 Task: Set the monthly debts to $2,000.
Action: Mouse moved to (304, 267)
Screenshot: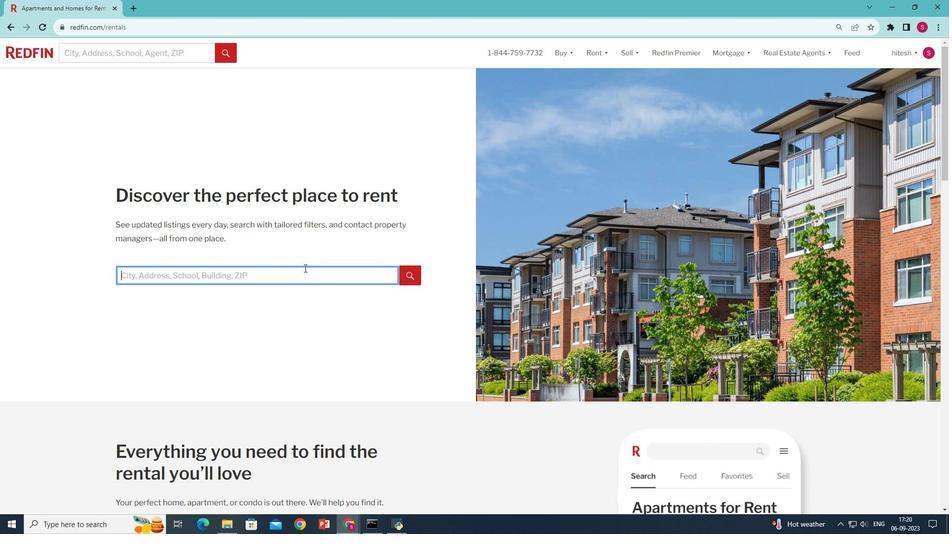 
Action: Mouse pressed left at (304, 267)
Screenshot: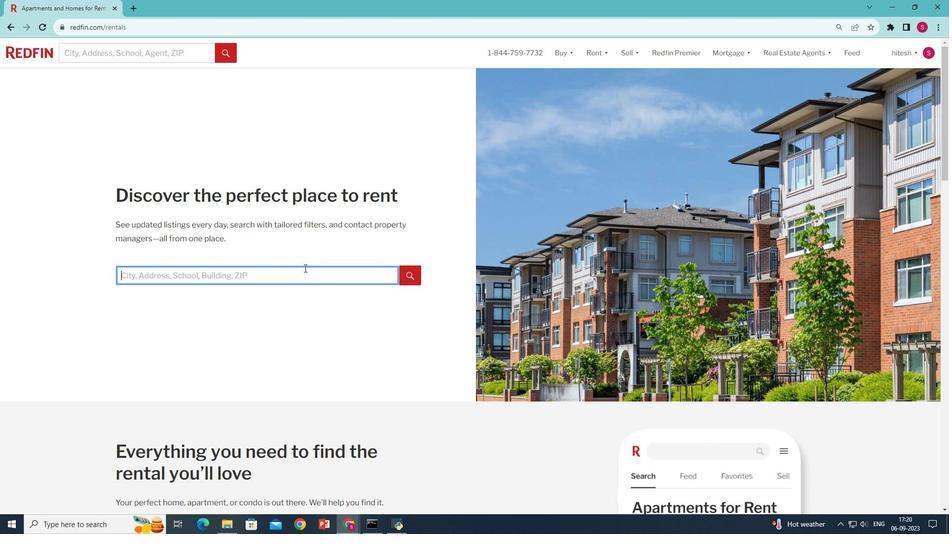 
Action: Mouse moved to (303, 272)
Screenshot: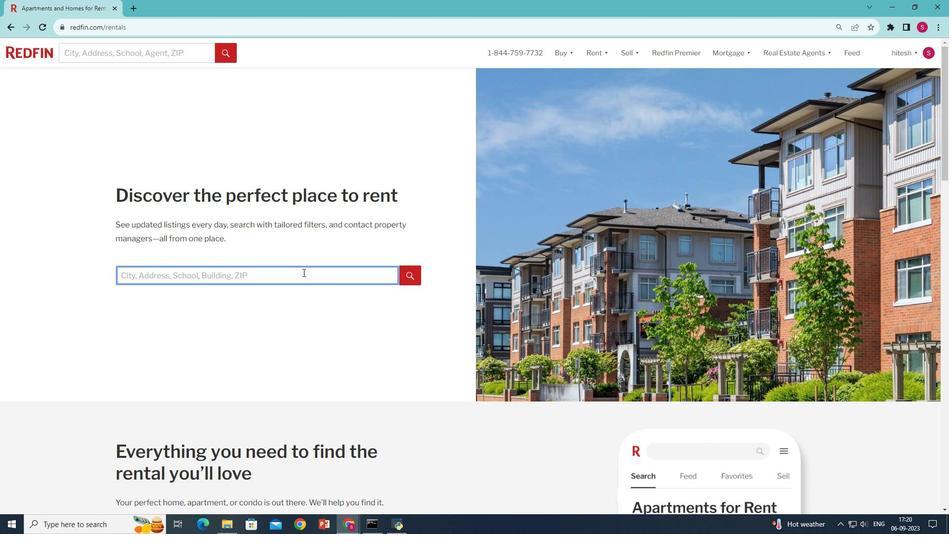 
Action: Key pressed <Key.shift>New<Key.space><Key.shift>York<Key.enter>
Screenshot: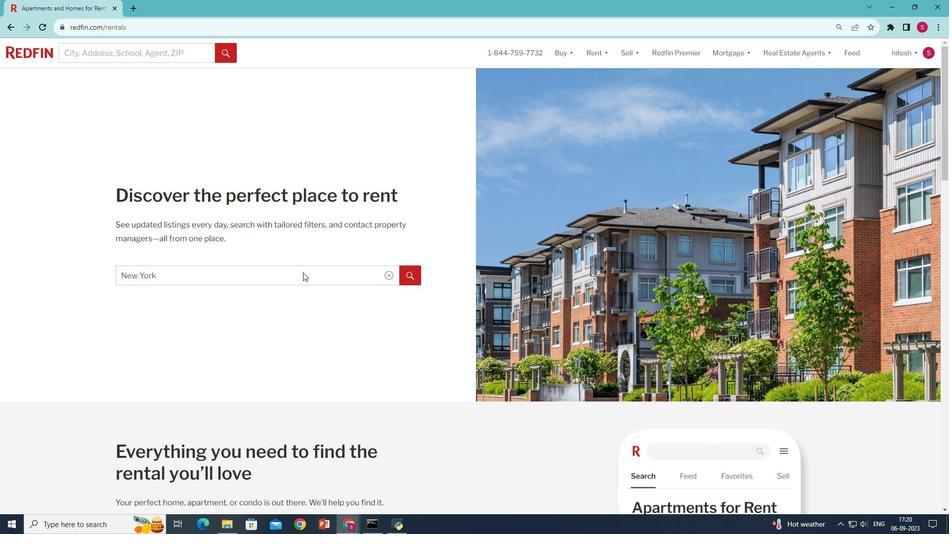 
Action: Mouse moved to (544, 140)
Screenshot: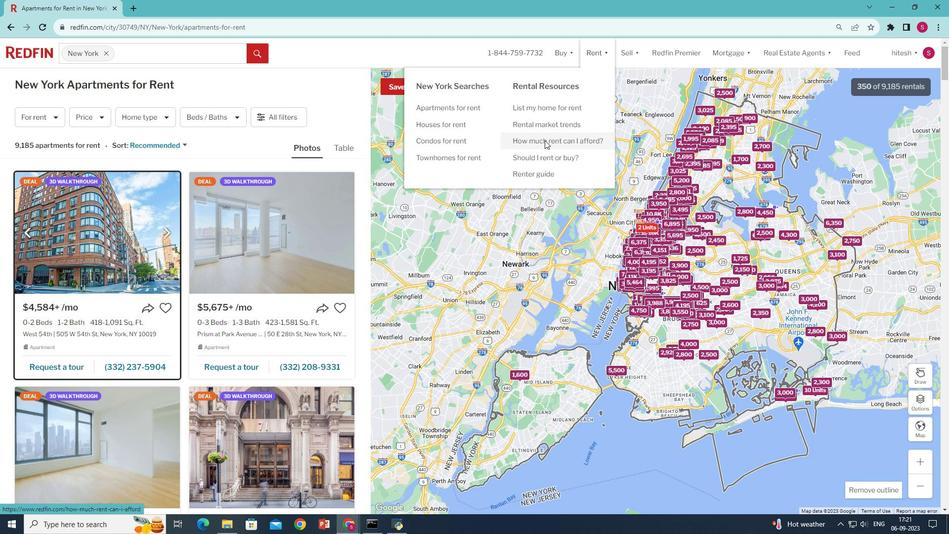 
Action: Mouse pressed left at (544, 140)
Screenshot: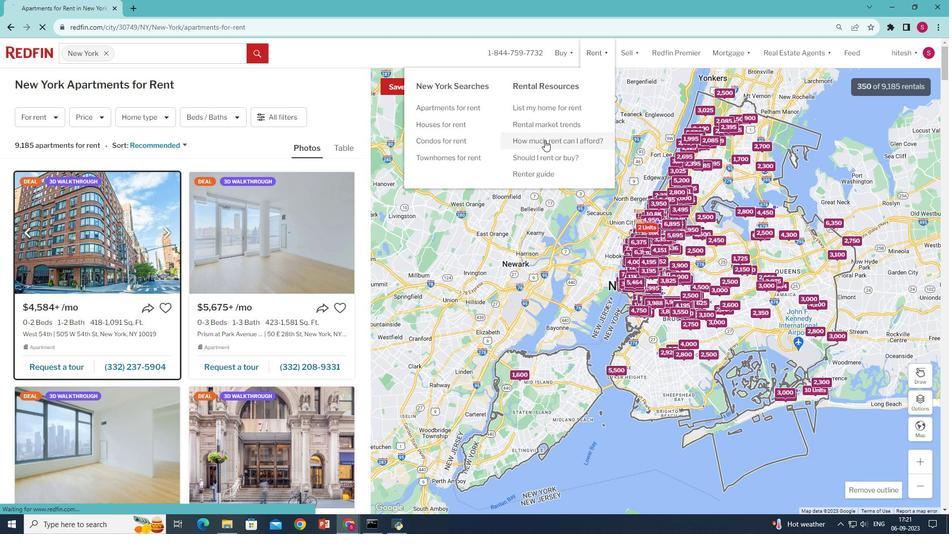 
Action: Mouse moved to (283, 265)
Screenshot: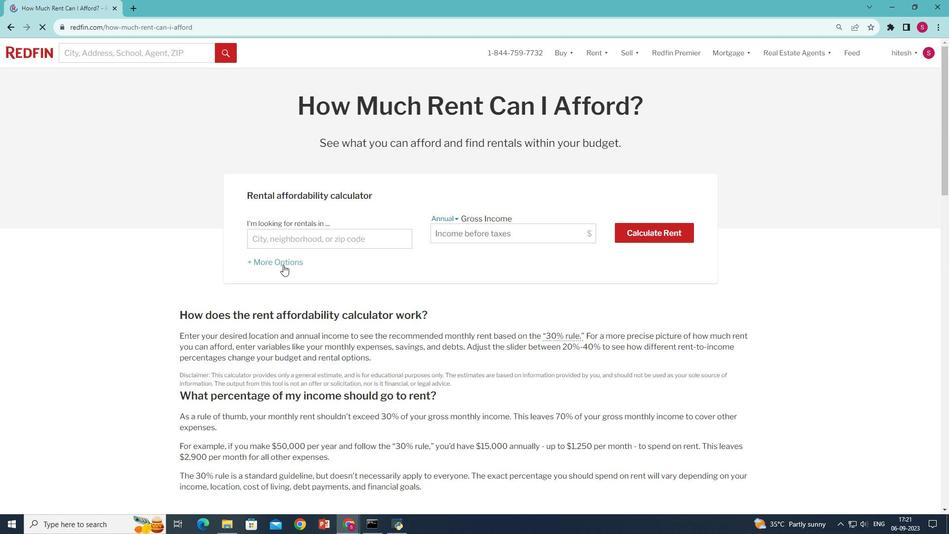 
Action: Mouse pressed left at (283, 265)
Screenshot: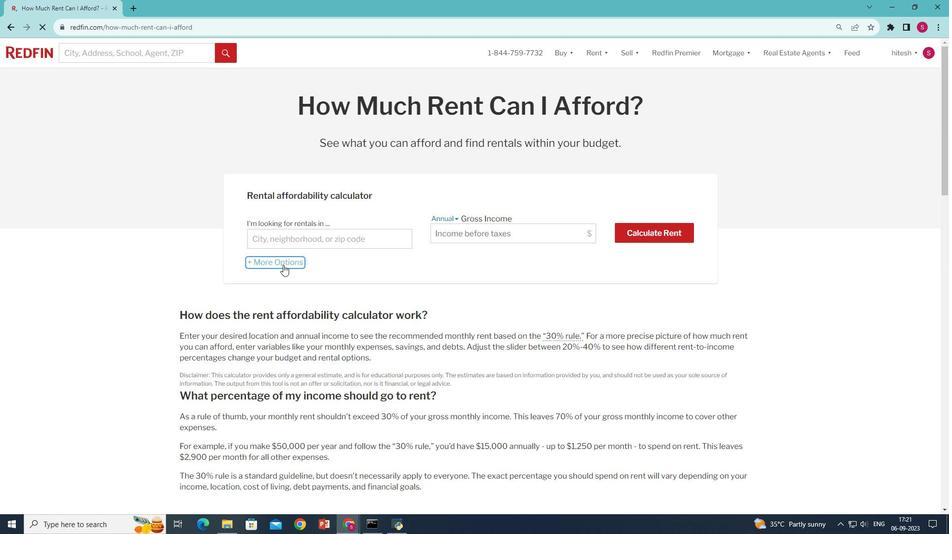 
Action: Mouse moved to (452, 306)
Screenshot: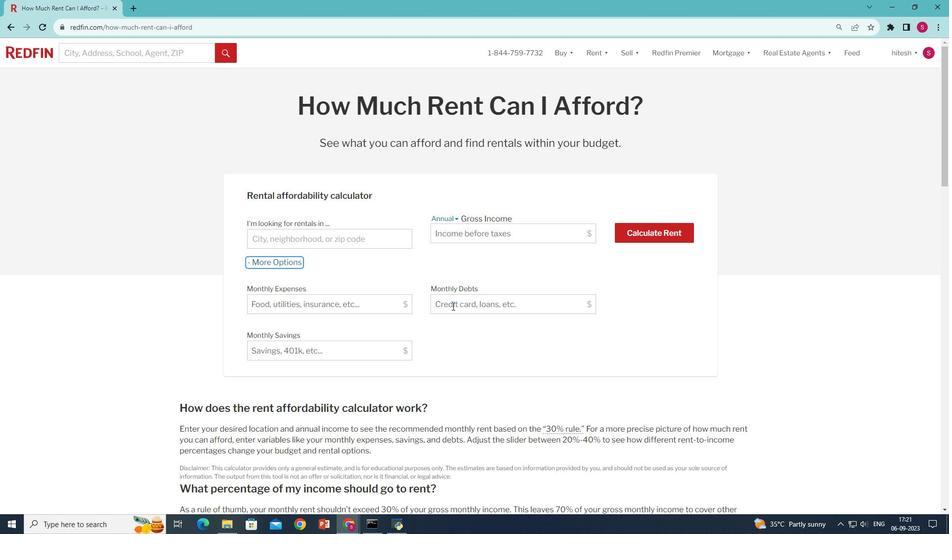 
Action: Mouse pressed left at (452, 306)
Screenshot: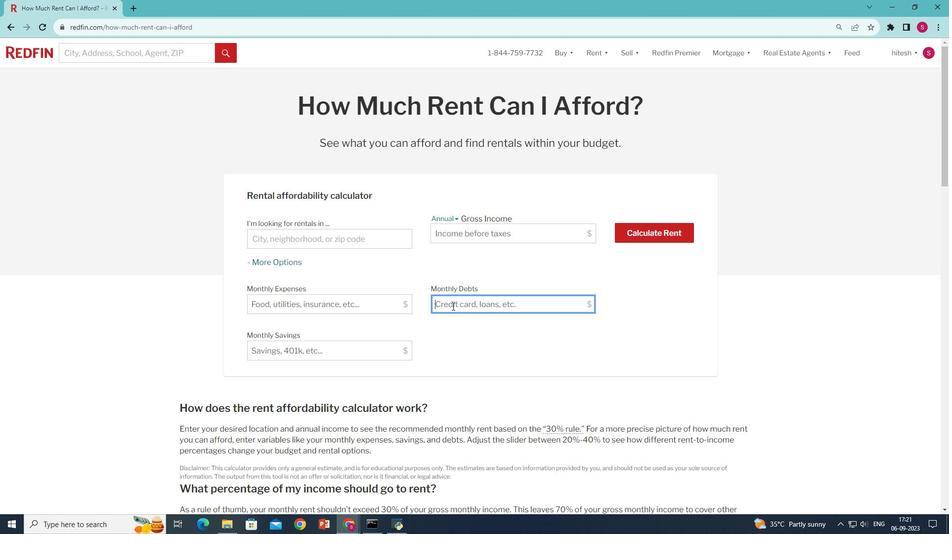
Action: Key pressed 2000
Screenshot: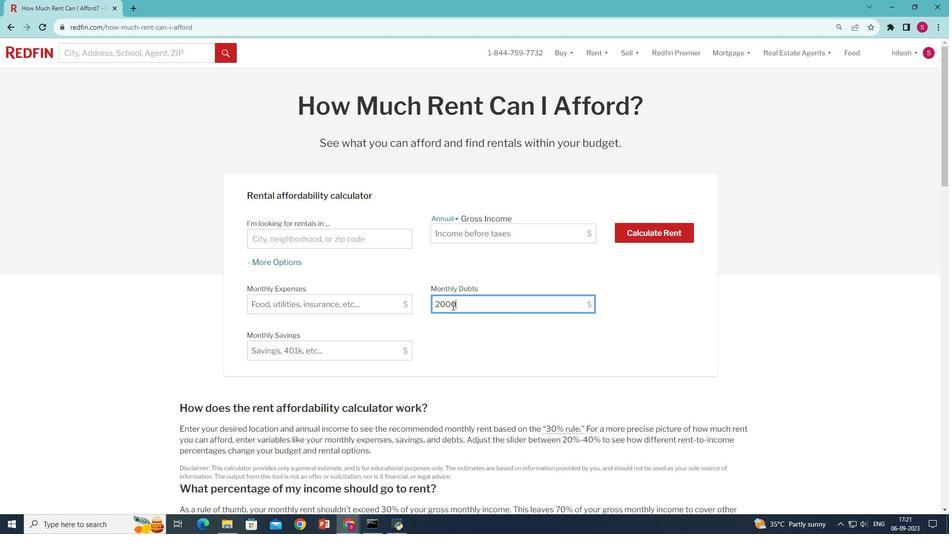 
Action: Mouse moved to (562, 350)
Screenshot: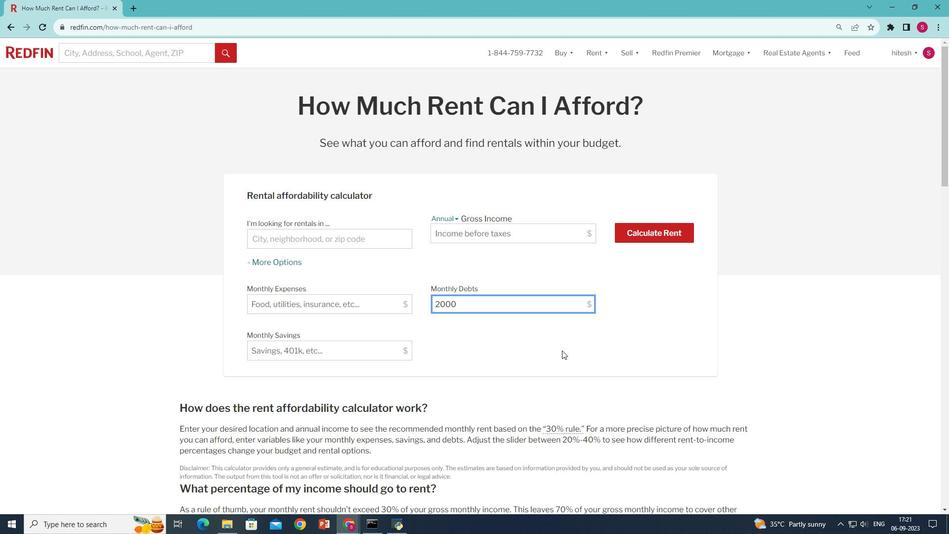 
